 Task: Create a section Dash & Smash and in the section, add a milestone Business Rules Management in the project AgileRealm
Action: Mouse moved to (71, 266)
Screenshot: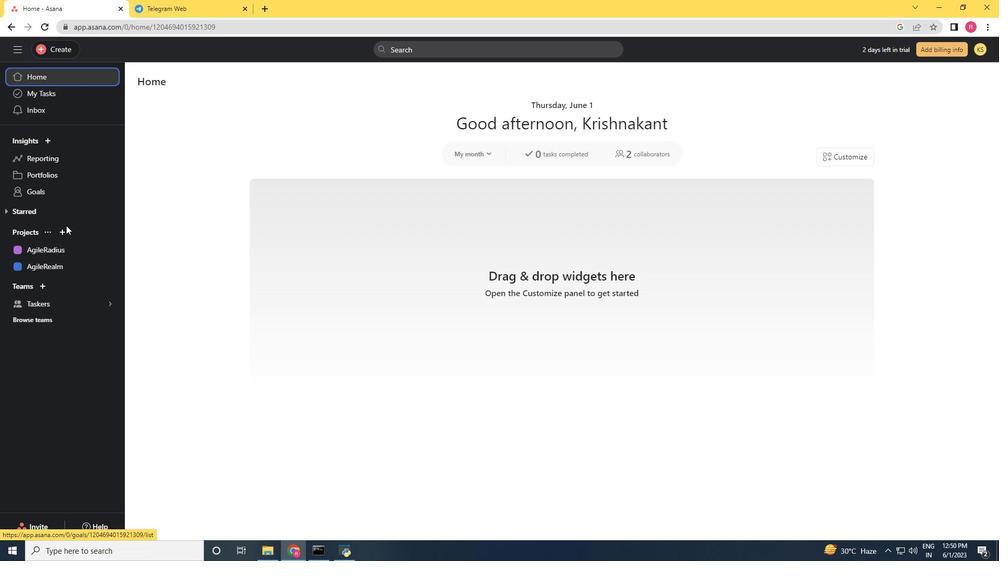 
Action: Mouse pressed left at (71, 266)
Screenshot: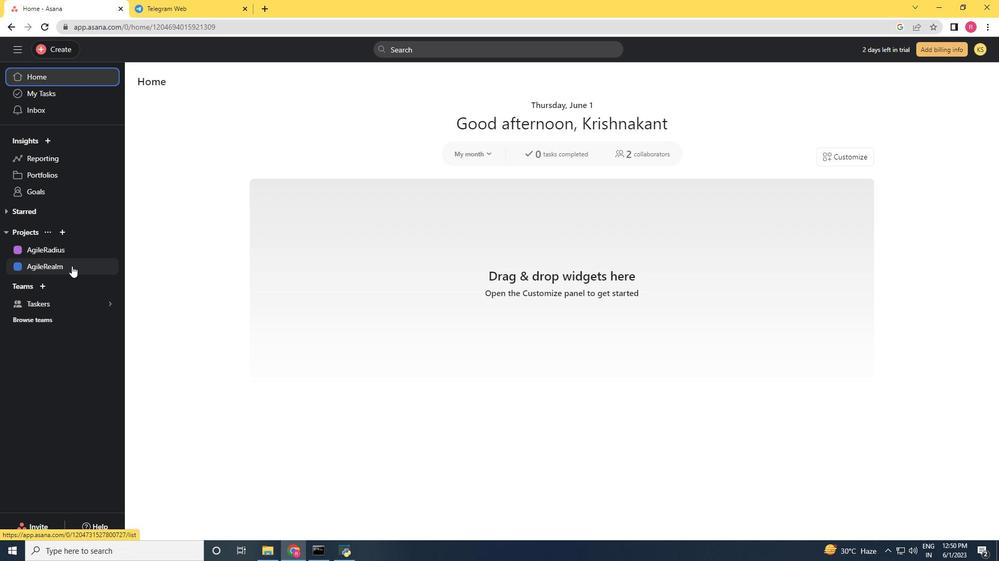 
Action: Mouse moved to (186, 418)
Screenshot: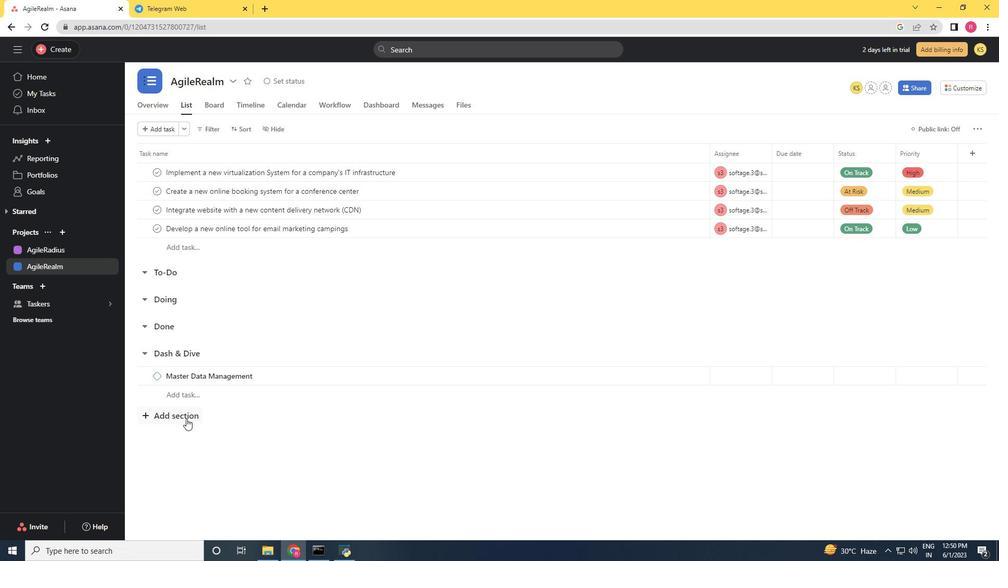 
Action: Mouse pressed left at (186, 418)
Screenshot: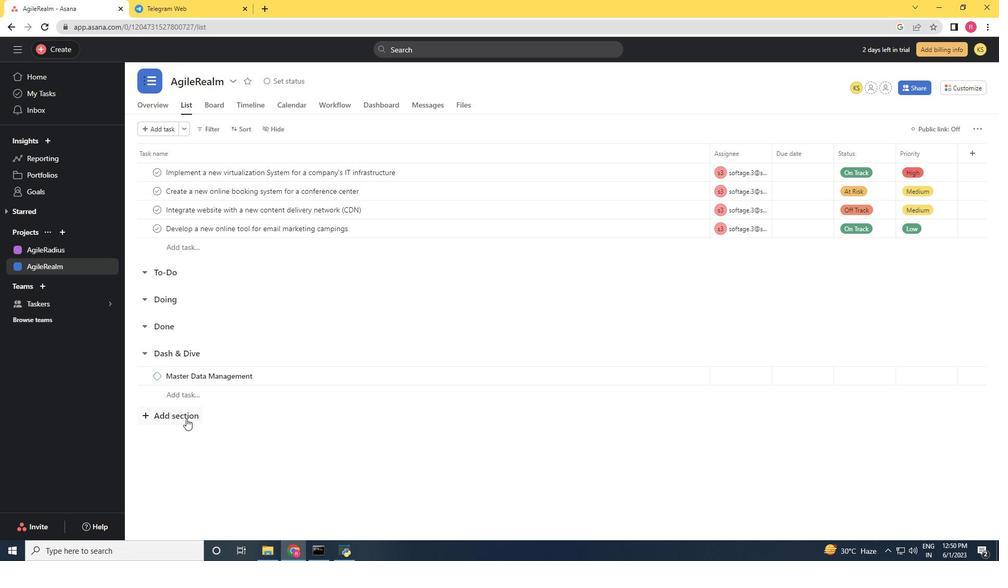 
Action: Mouse moved to (254, 409)
Screenshot: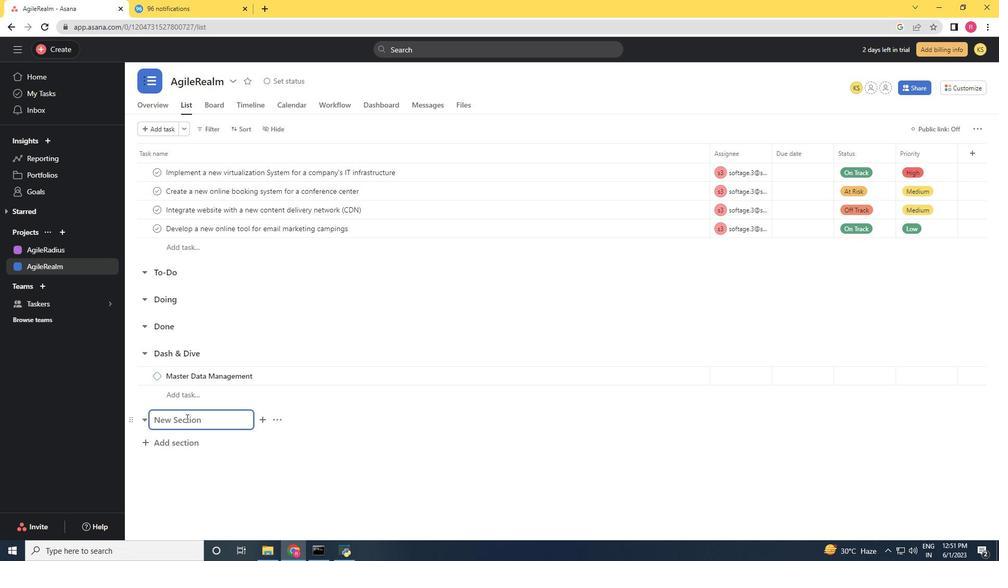 
Action: Key pressed <Key.shift><Key.shift>Dash<Key.space><Key.shift><Key.shift><Key.shift><Key.shift><Key.shift><Key.shift><Key.shift><Key.shift><Key.shift><Key.shift><Key.shift><Key.shift>&<Key.space><Key.shift><Key.shift>Smash<Key.enter><Key.shift><Key.shift>Business<Key.space><Key.shift>Rules<Key.space><Key.shift><Key.shift><Key.shift><Key.shift><Key.shift><Key.shift><Key.shift><Key.shift><Key.shift>Management<Key.space>
Screenshot: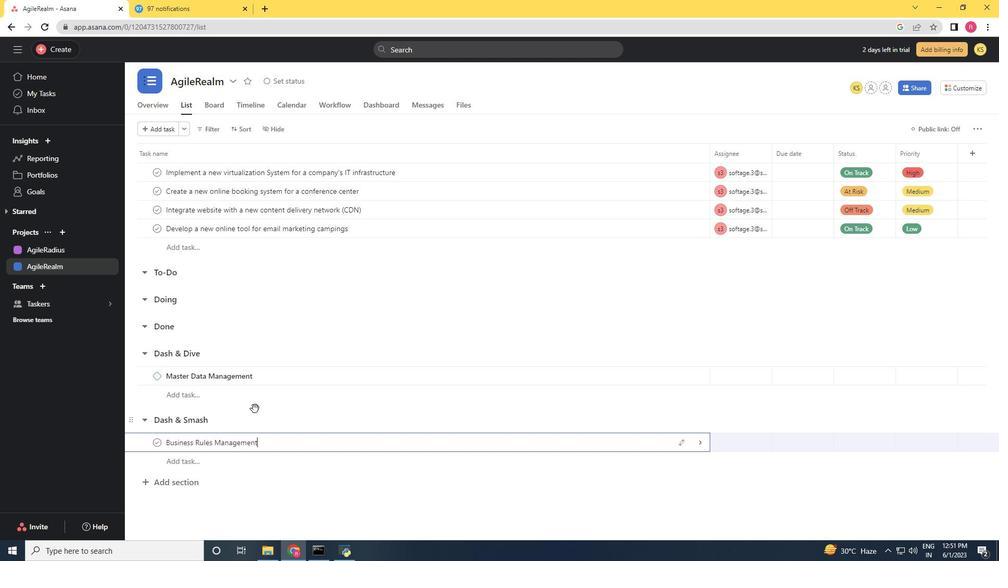 
Action: Mouse moved to (527, 437)
Screenshot: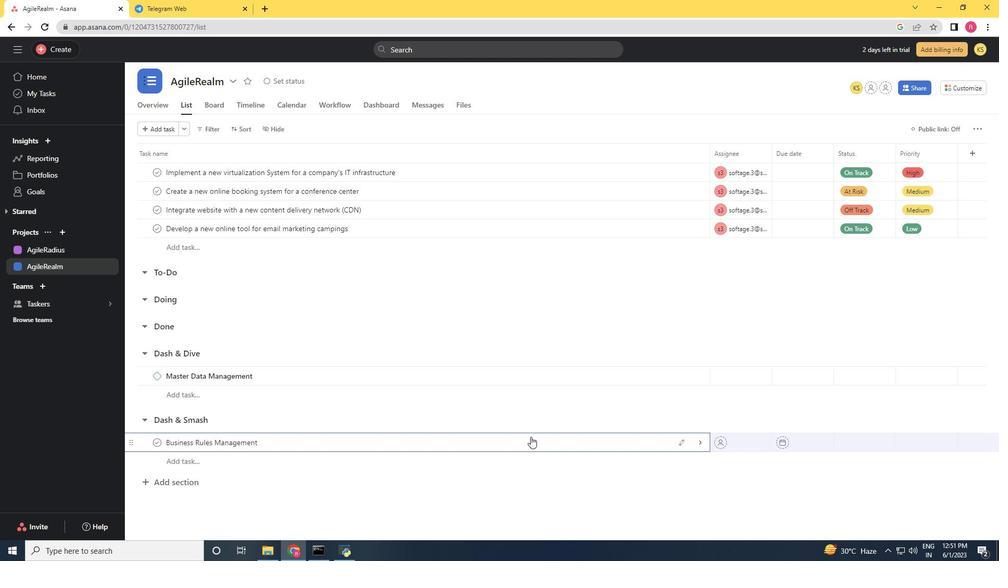 
Action: Mouse pressed right at (527, 437)
Screenshot: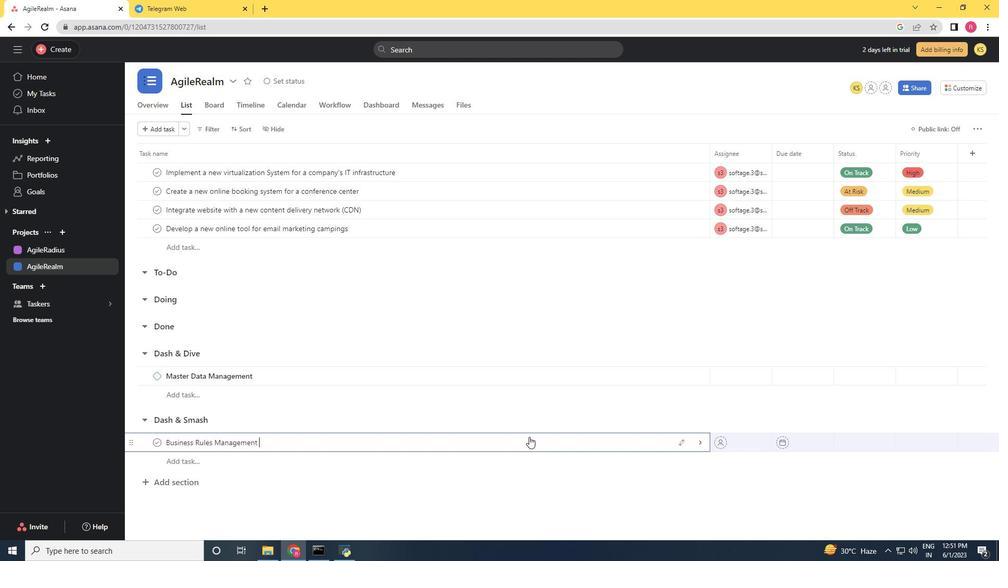 
Action: Mouse moved to (576, 388)
Screenshot: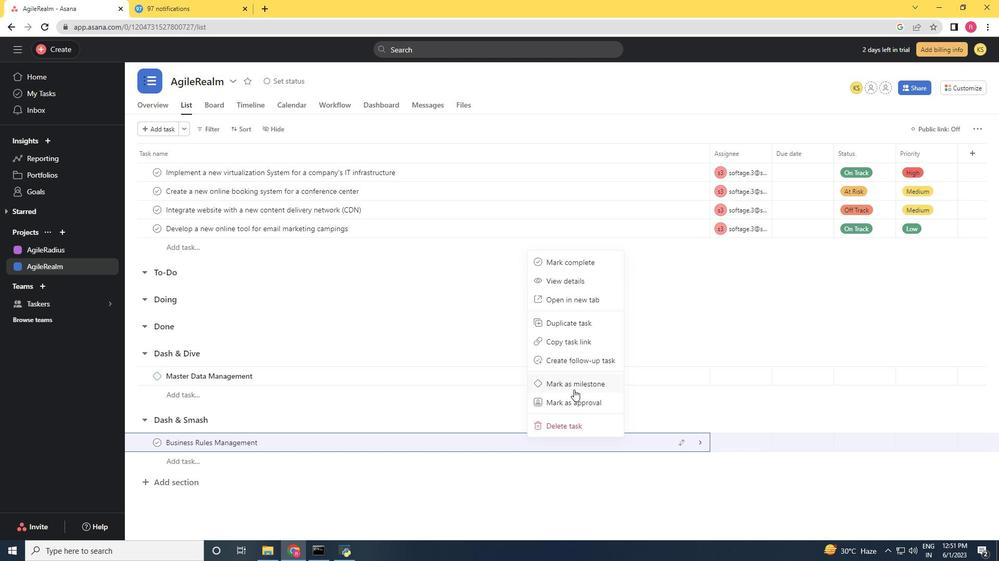 
Action: Mouse pressed left at (576, 388)
Screenshot: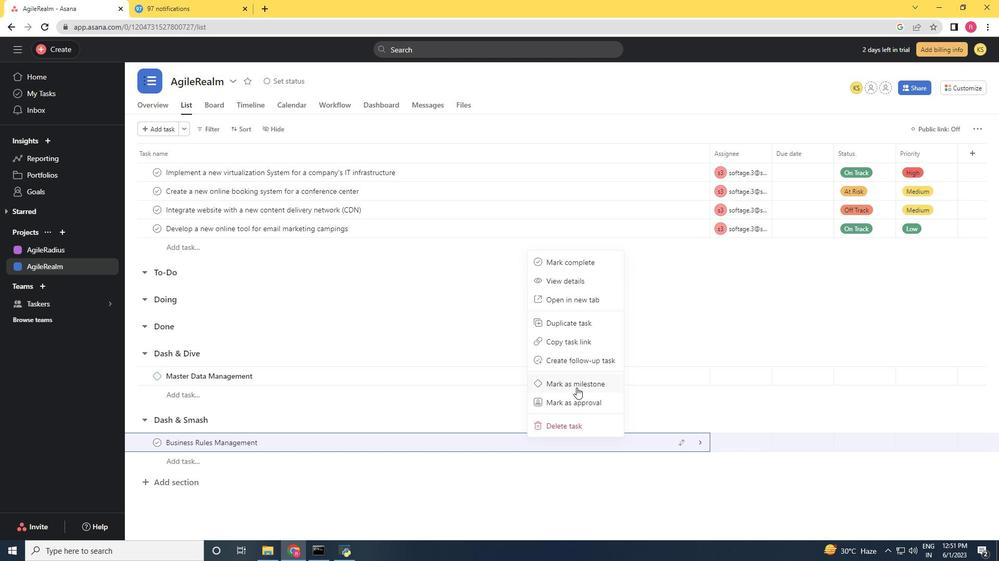 
Action: Mouse moved to (577, 388)
Screenshot: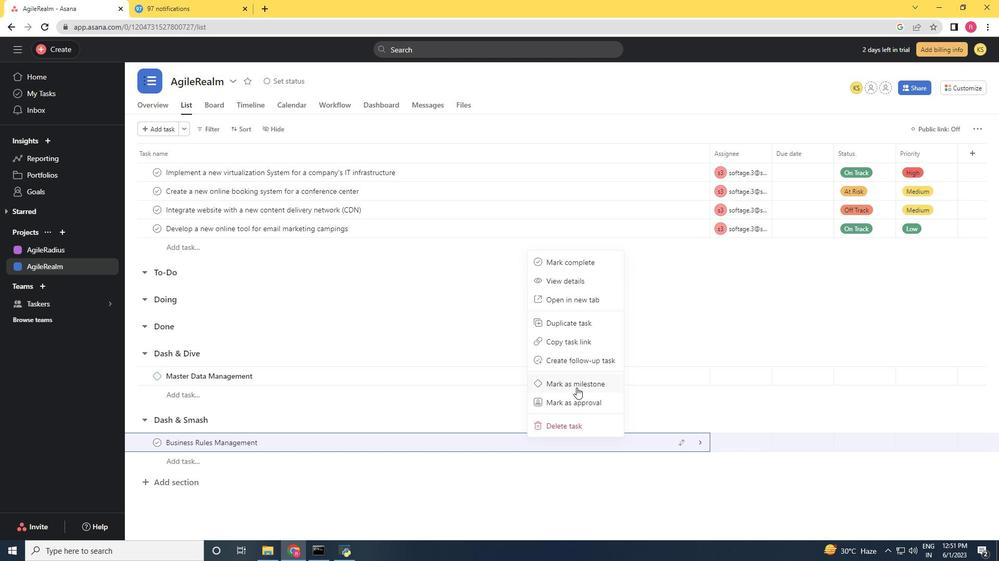 
